 Task: Create a sub task System Test and UAT for the task  Upgrade and migrate company project management to a cloud-based solution in the project AgileOpus , assign it to team member softage.4@softage.net and update the status of the sub task to  At Risk , set the priority of the sub task to Medium
Action: Mouse moved to (376, 333)
Screenshot: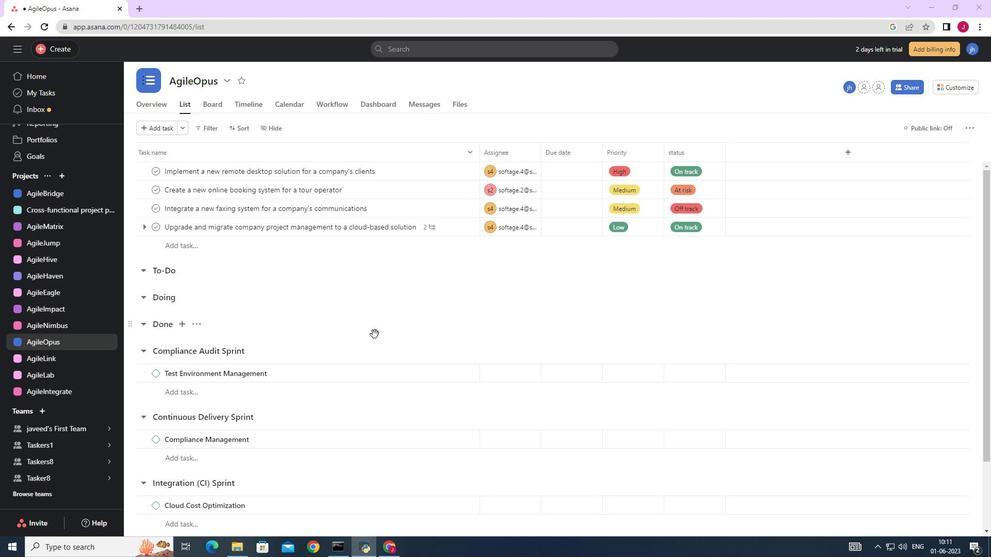 
Action: Mouse scrolled (376, 332) with delta (0, 0)
Screenshot: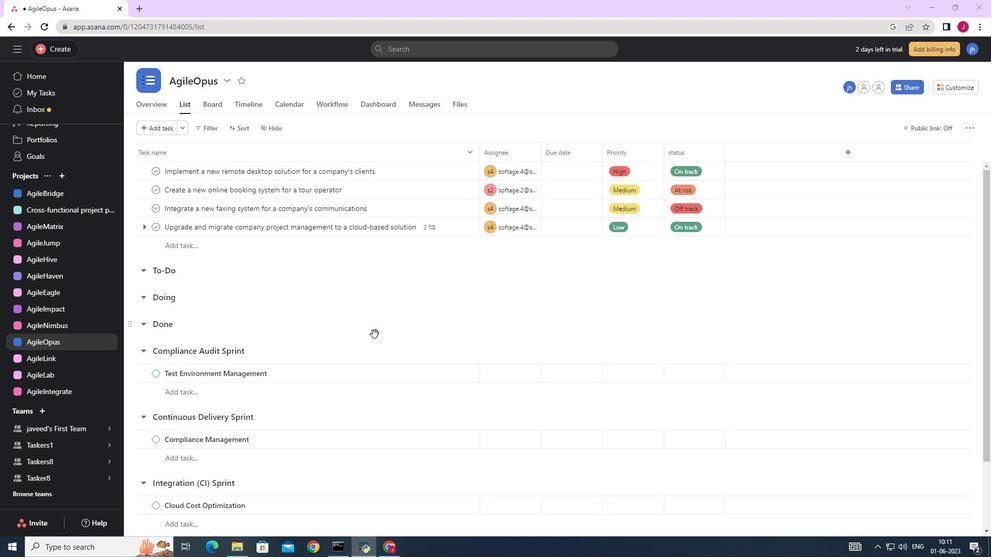 
Action: Mouse scrolled (376, 332) with delta (0, 0)
Screenshot: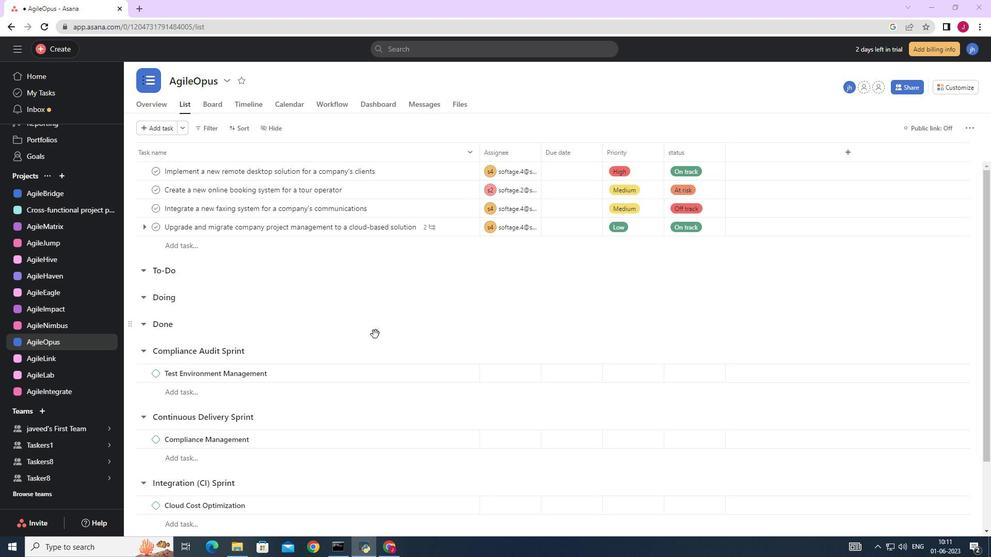 
Action: Mouse scrolled (376, 332) with delta (0, 0)
Screenshot: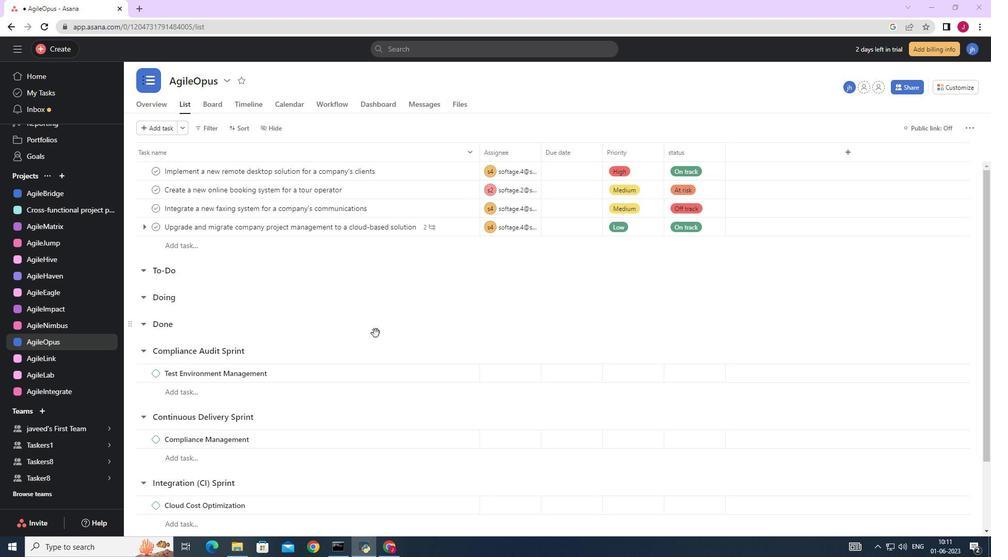
Action: Mouse moved to (376, 333)
Screenshot: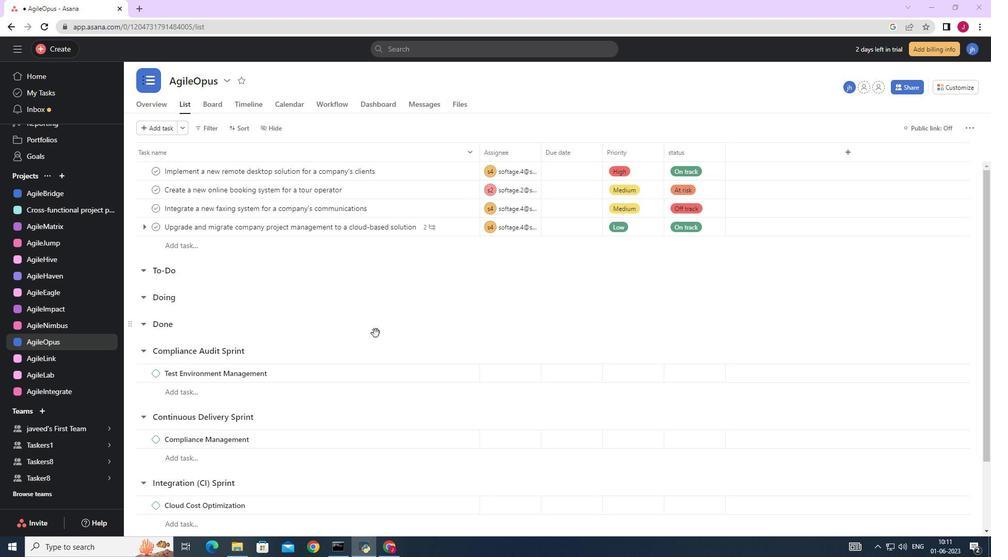 
Action: Mouse scrolled (376, 332) with delta (0, 0)
Screenshot: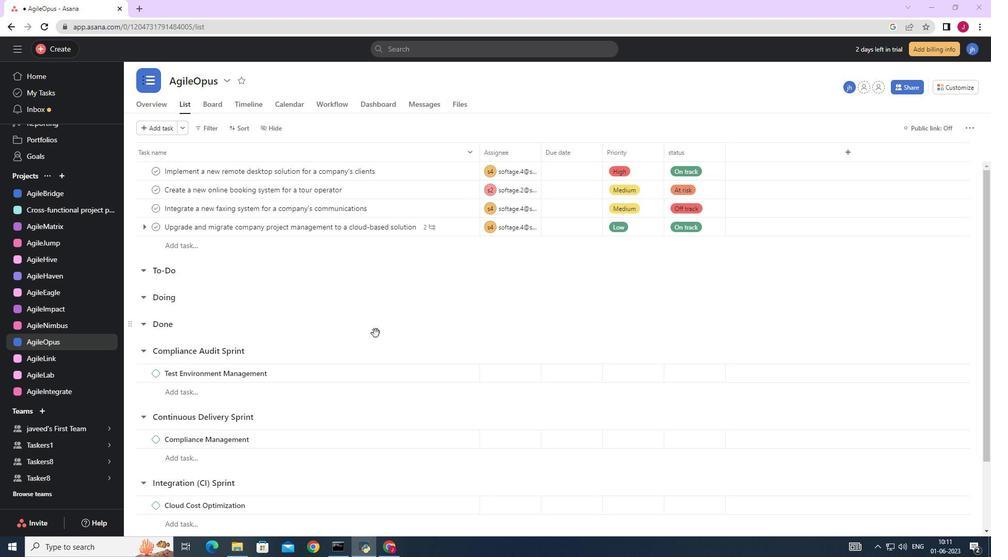 
Action: Mouse moved to (376, 333)
Screenshot: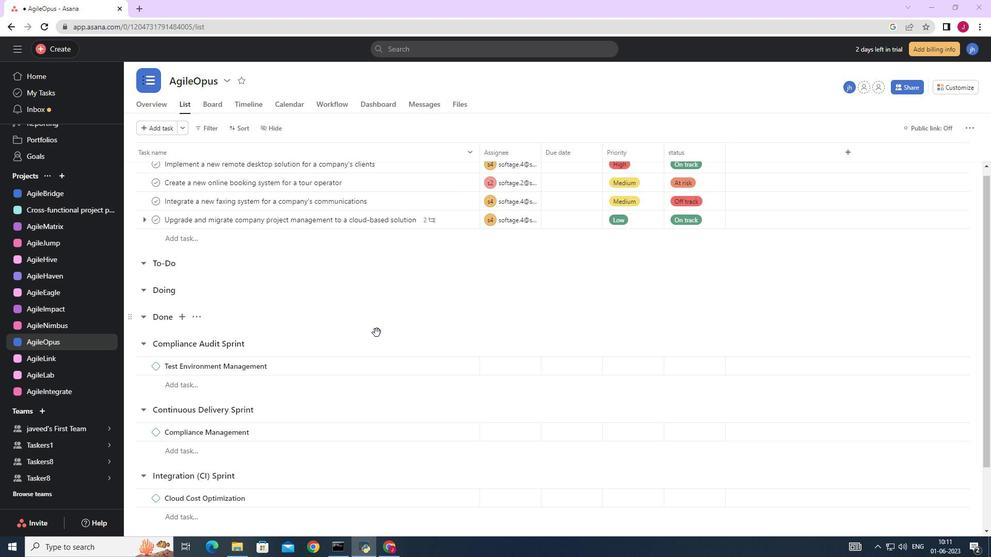 
Action: Mouse scrolled (376, 333) with delta (0, 0)
Screenshot: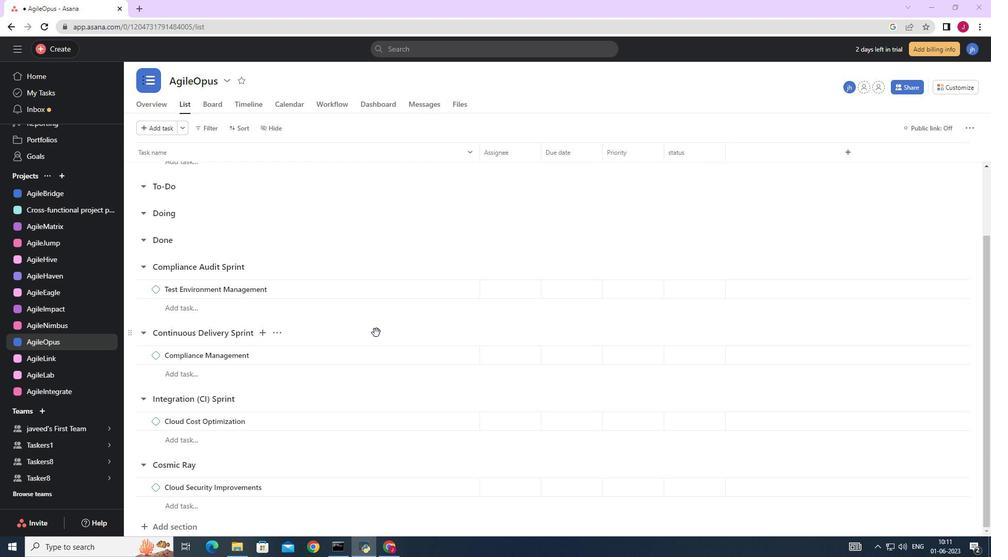 
Action: Mouse scrolled (376, 333) with delta (0, 0)
Screenshot: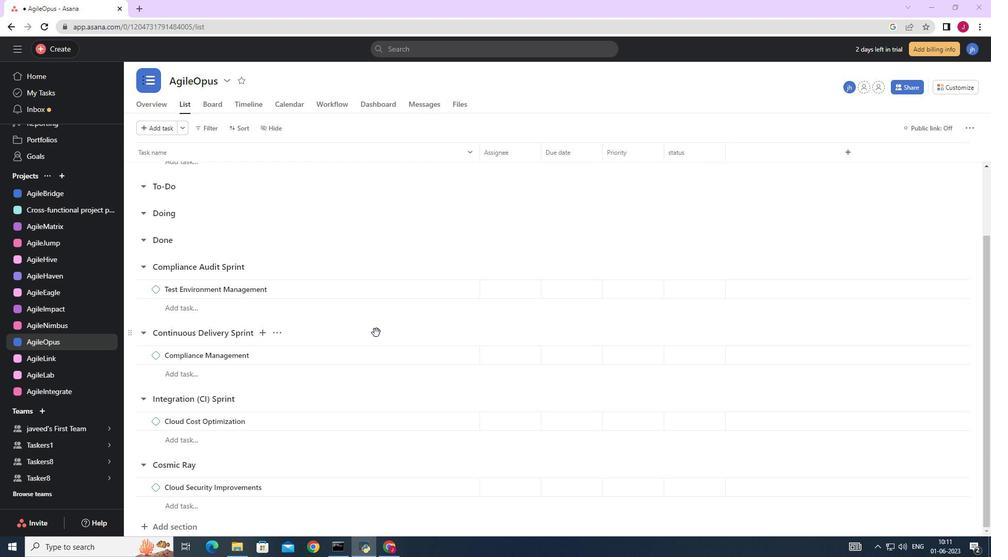 
Action: Mouse scrolled (376, 333) with delta (0, 0)
Screenshot: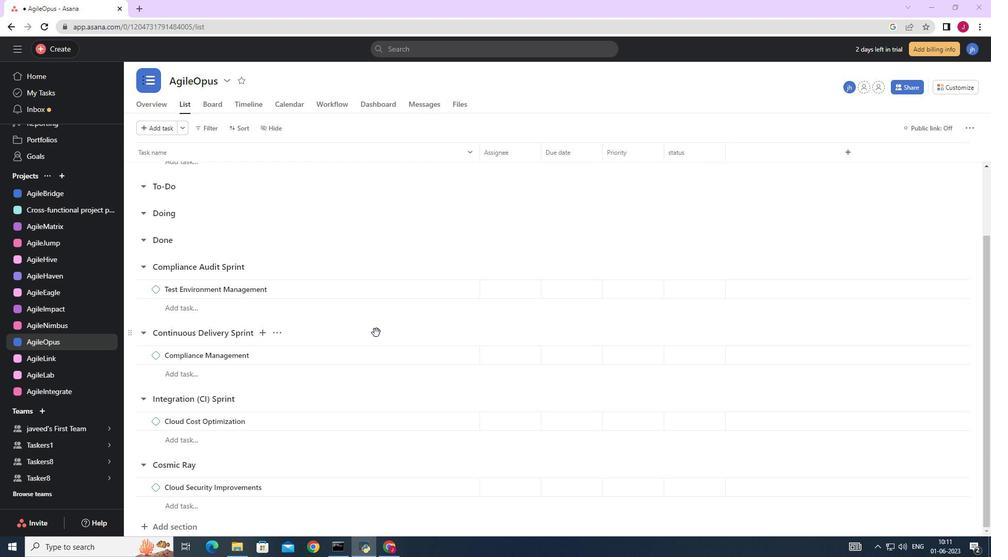 
Action: Mouse scrolled (376, 333) with delta (0, 0)
Screenshot: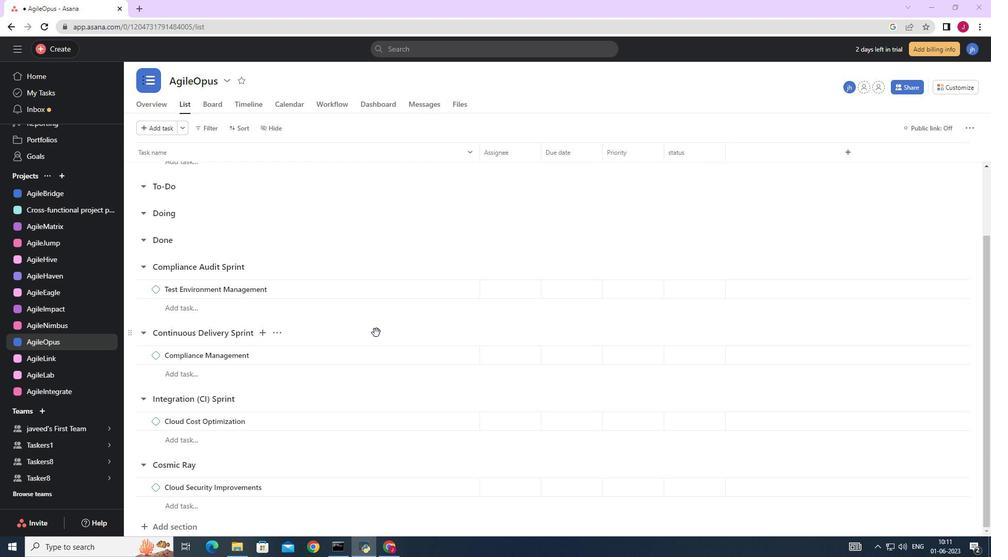 
Action: Mouse moved to (241, 281)
Screenshot: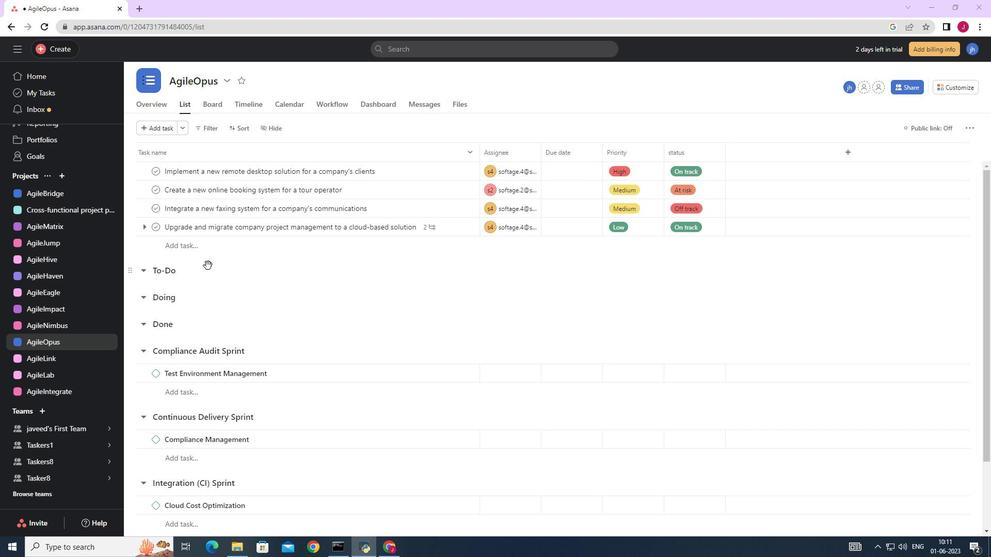
Action: Mouse scrolled (241, 281) with delta (0, 0)
Screenshot: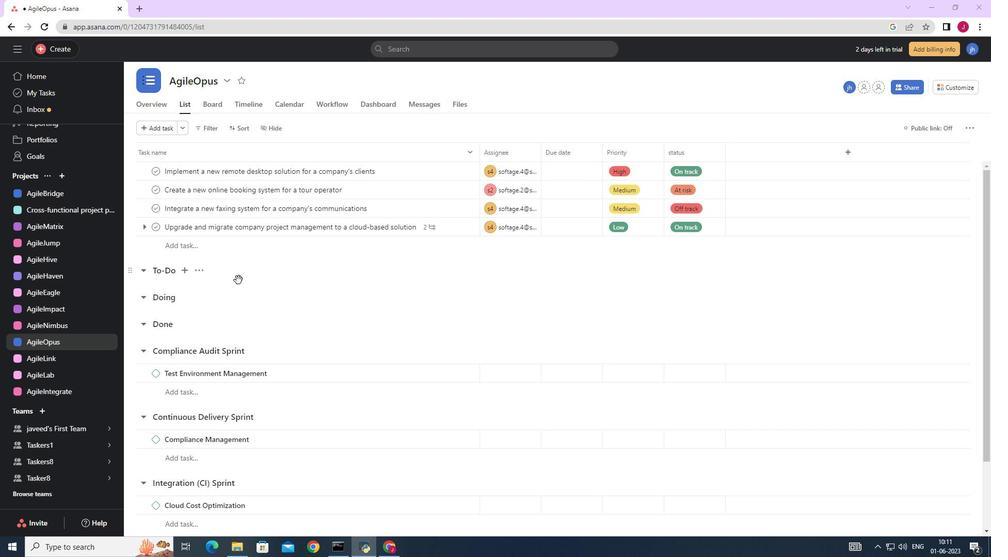 
Action: Mouse moved to (442, 229)
Screenshot: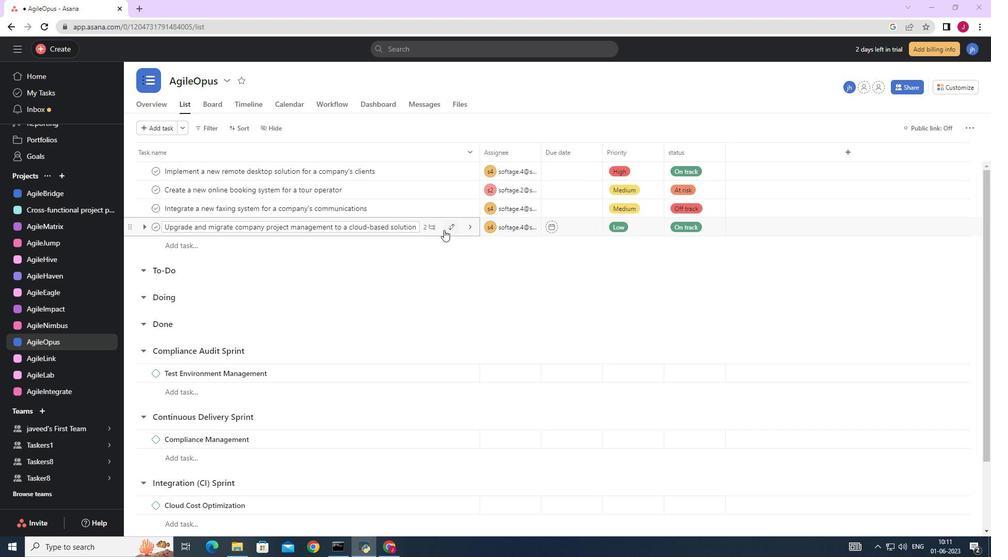 
Action: Mouse pressed left at (442, 229)
Screenshot: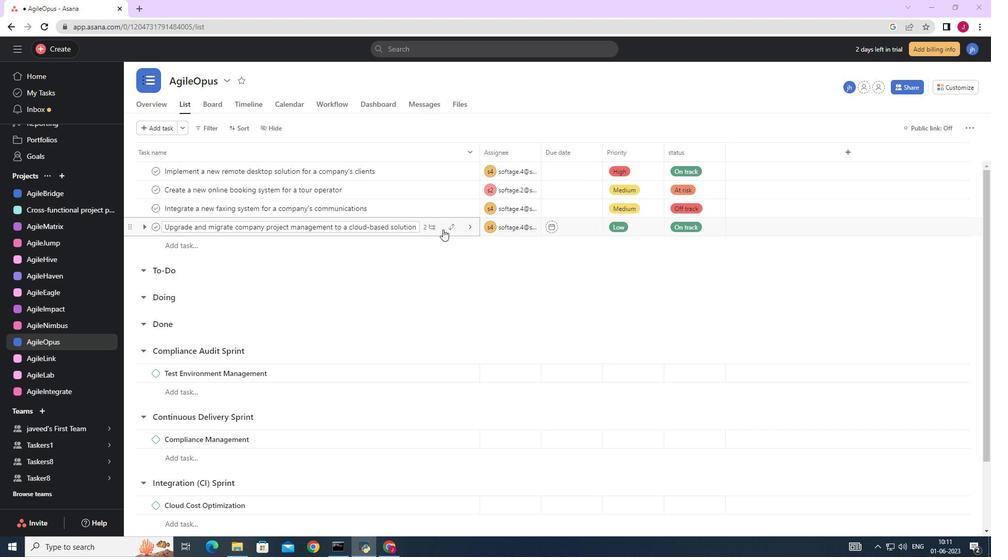 
Action: Mouse moved to (756, 316)
Screenshot: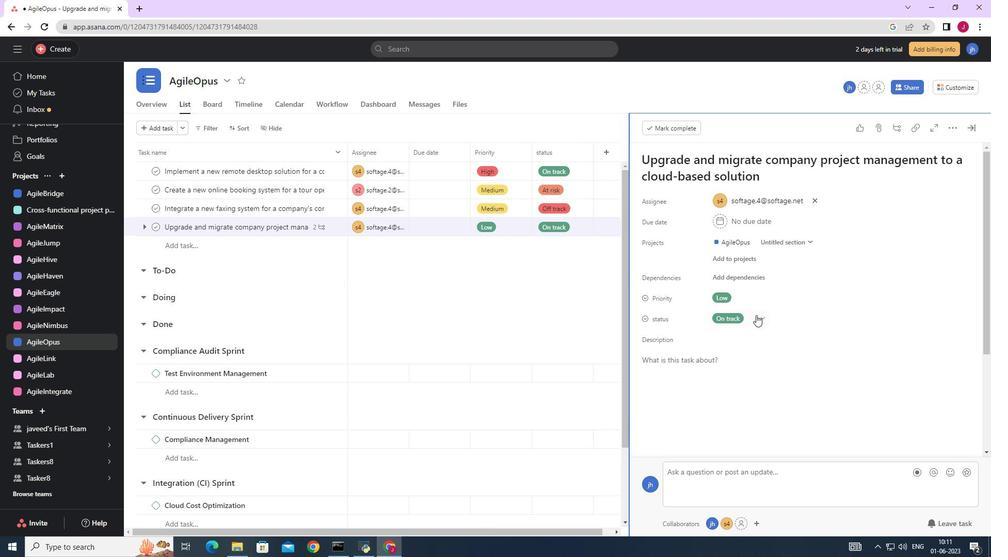 
Action: Mouse scrolled (756, 315) with delta (0, 0)
Screenshot: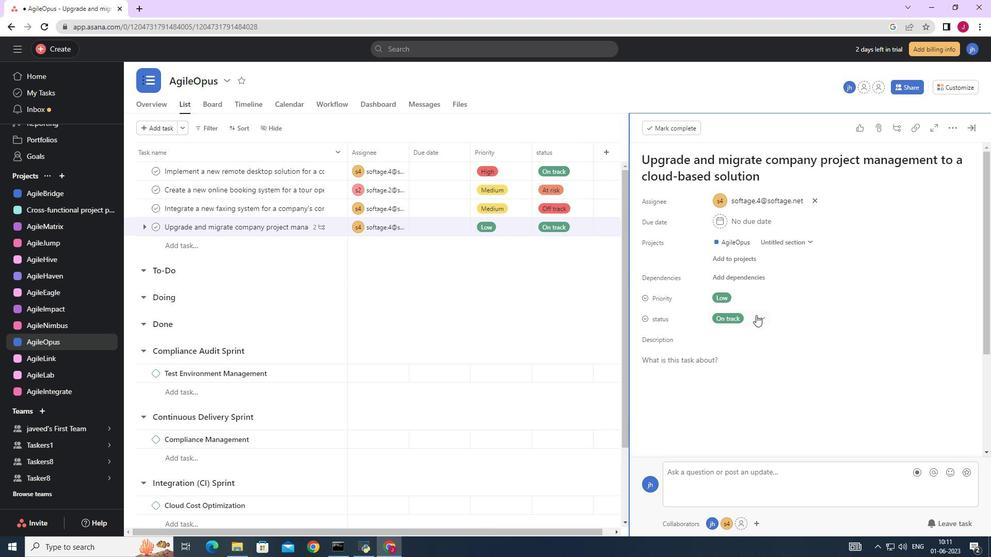 
Action: Mouse scrolled (756, 315) with delta (0, 0)
Screenshot: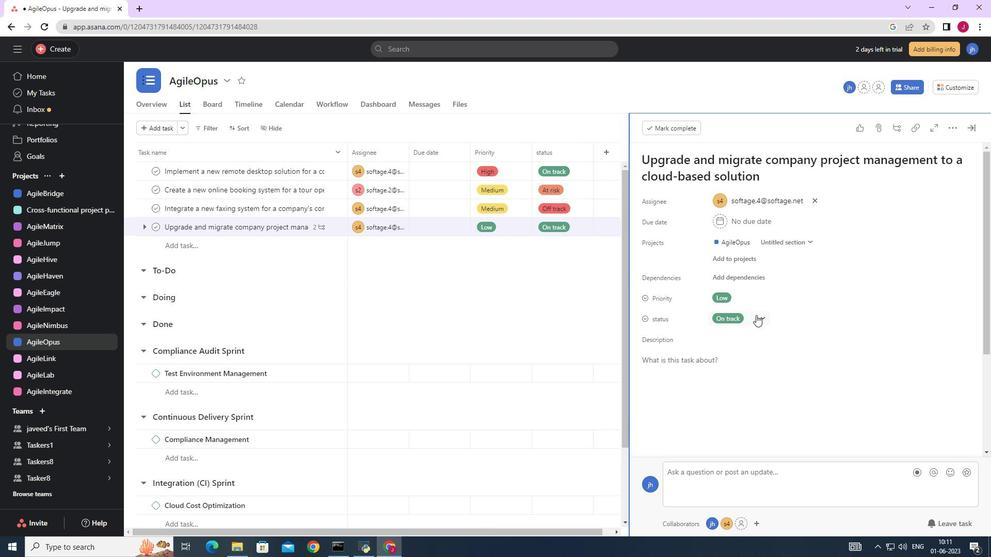 
Action: Mouse scrolled (756, 315) with delta (0, 0)
Screenshot: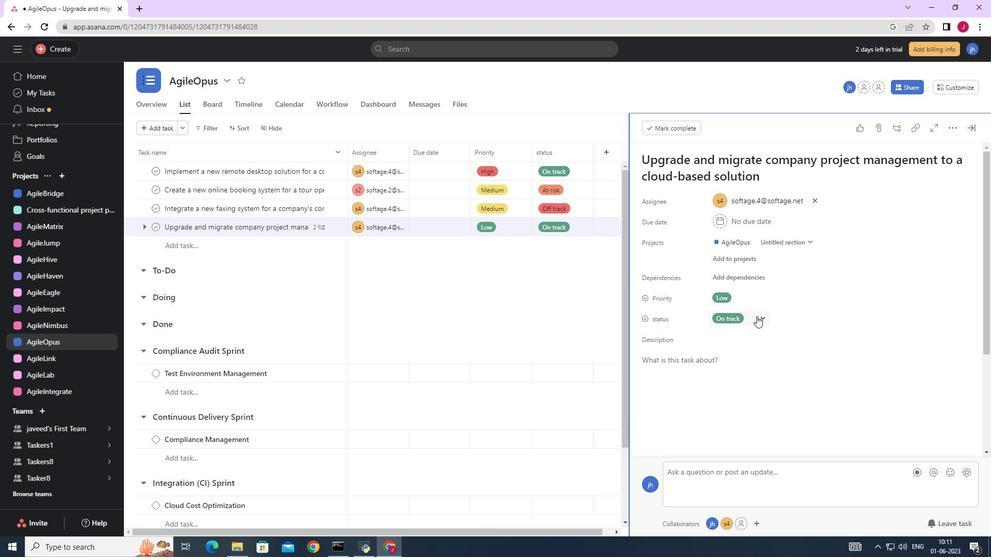 
Action: Mouse scrolled (756, 315) with delta (0, 0)
Screenshot: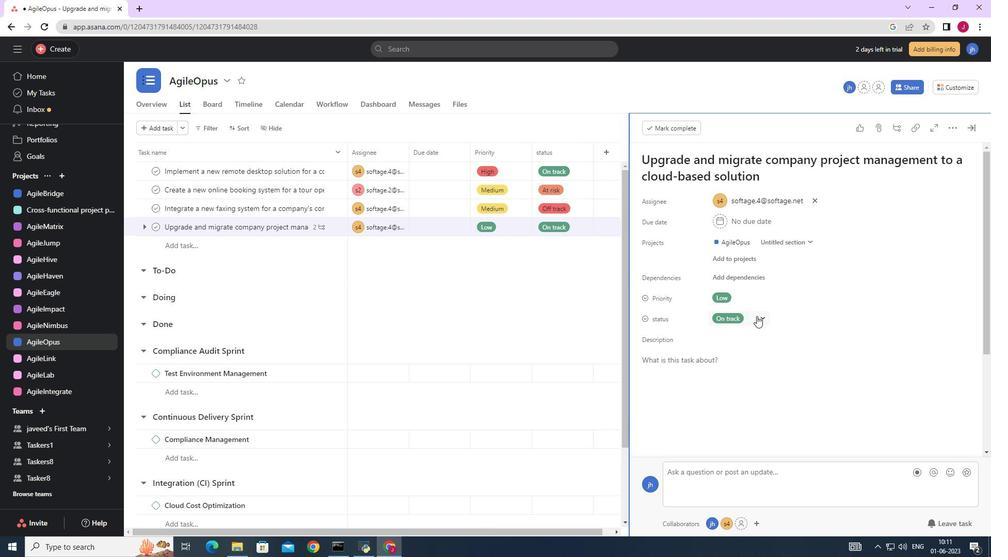 
Action: Mouse moved to (747, 287)
Screenshot: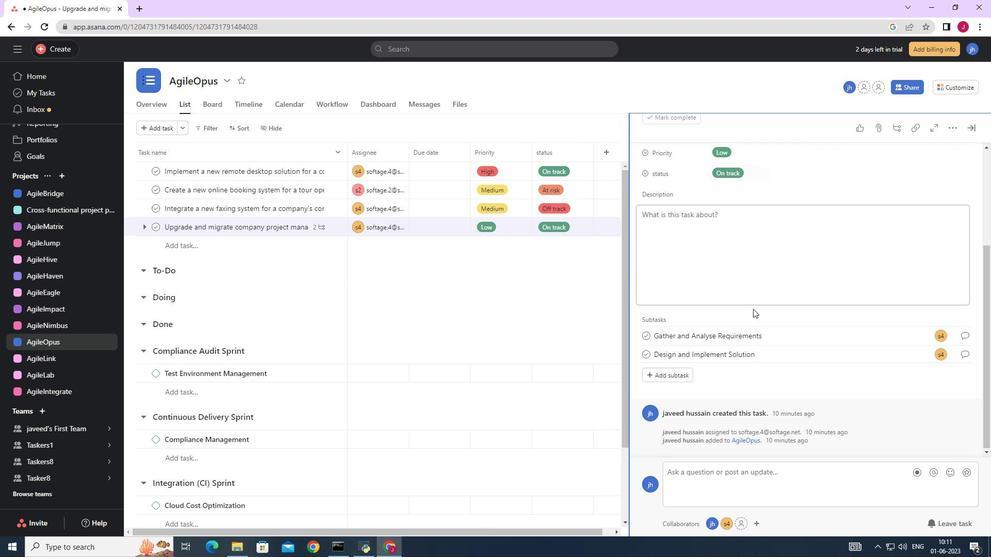 
Action: Mouse scrolled (747, 287) with delta (0, 0)
Screenshot: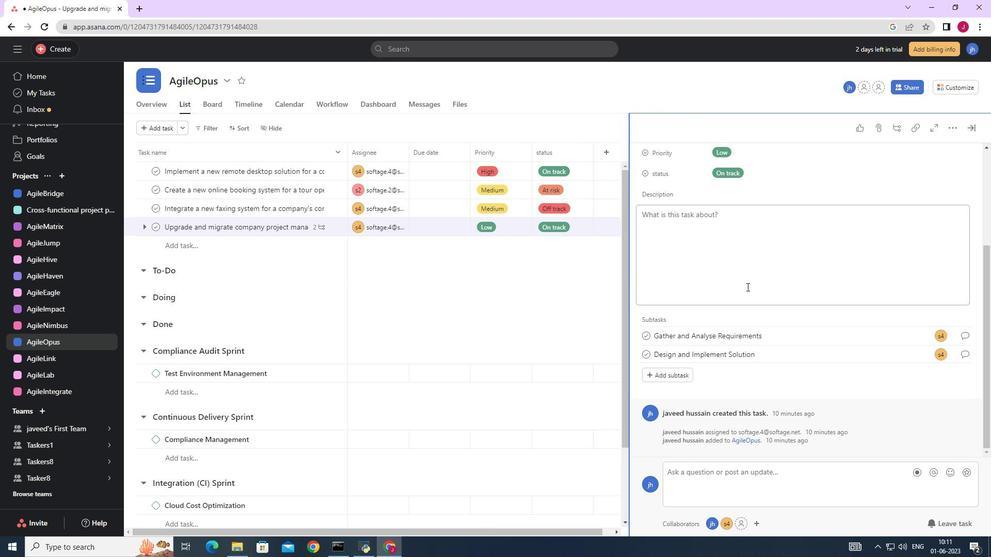 
Action: Mouse scrolled (747, 287) with delta (0, 0)
Screenshot: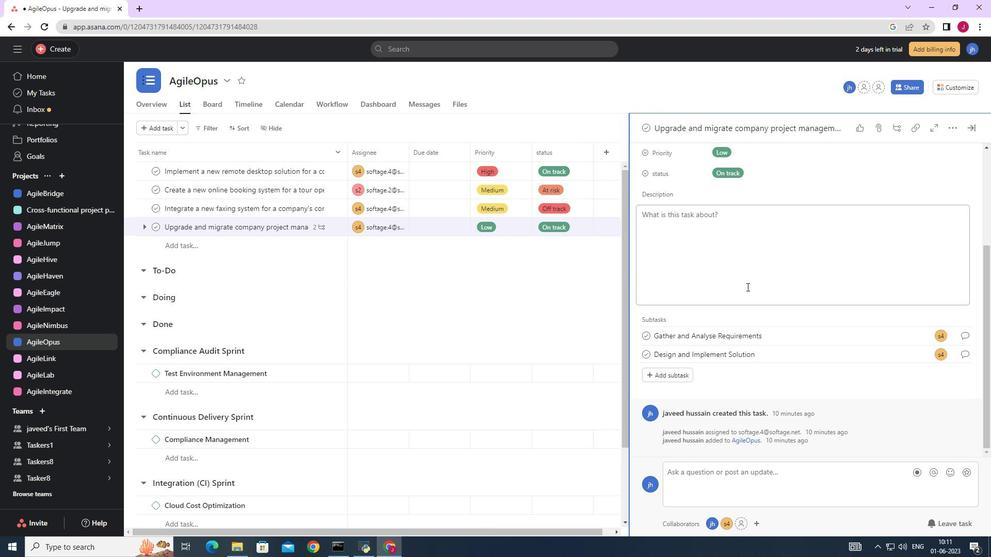 
Action: Mouse scrolled (747, 287) with delta (0, 0)
Screenshot: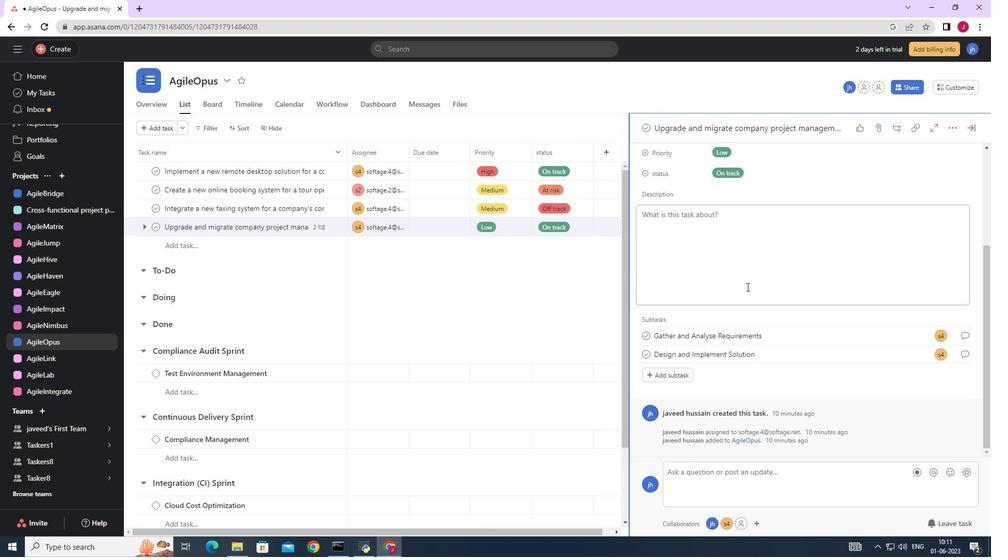 
Action: Mouse moved to (742, 284)
Screenshot: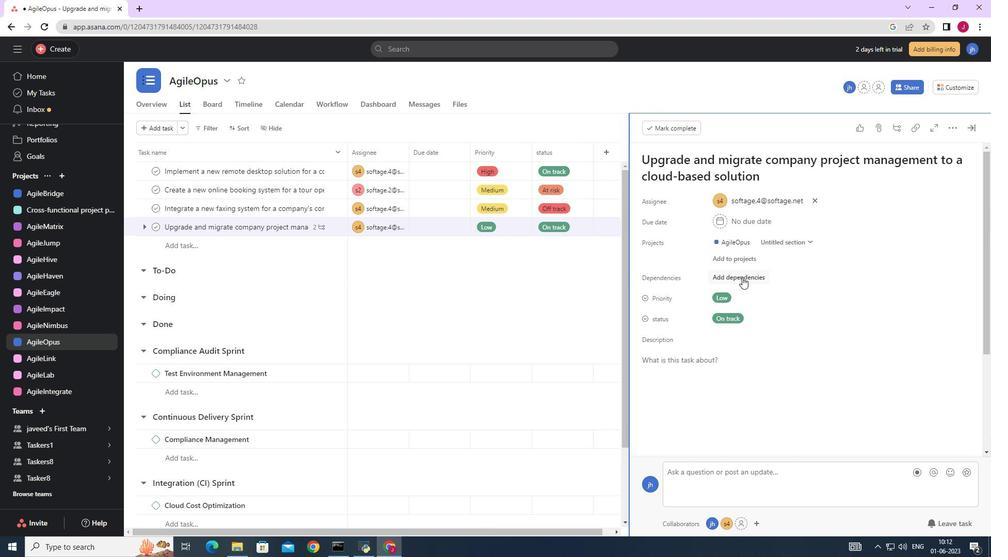 
Action: Mouse scrolled (742, 283) with delta (0, 0)
Screenshot: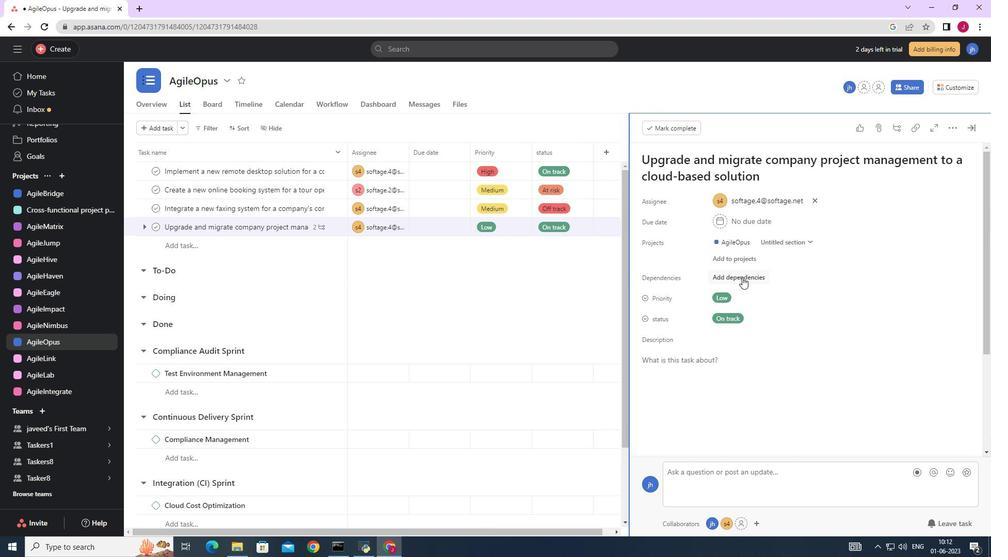 
Action: Mouse scrolled (742, 283) with delta (0, 0)
Screenshot: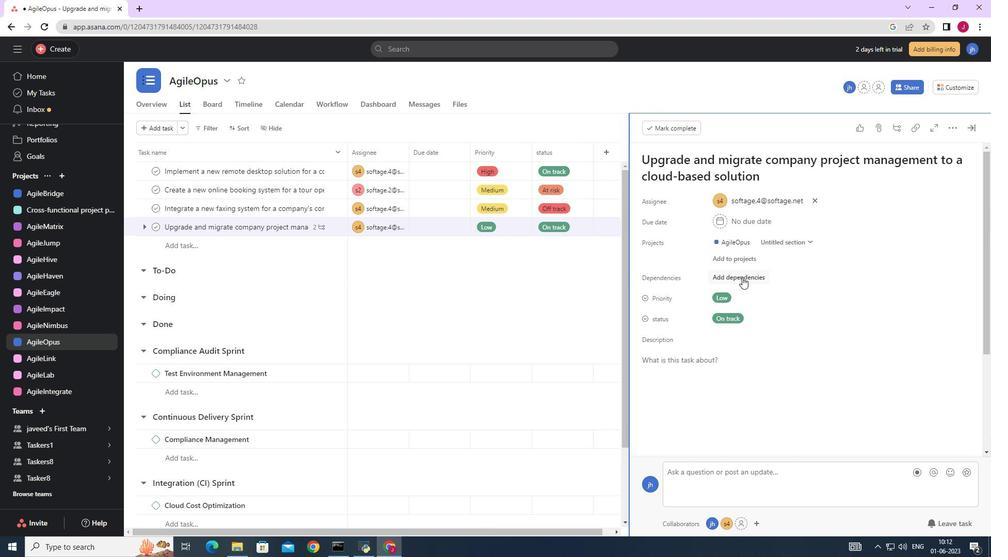 
Action: Mouse moved to (742, 285)
Screenshot: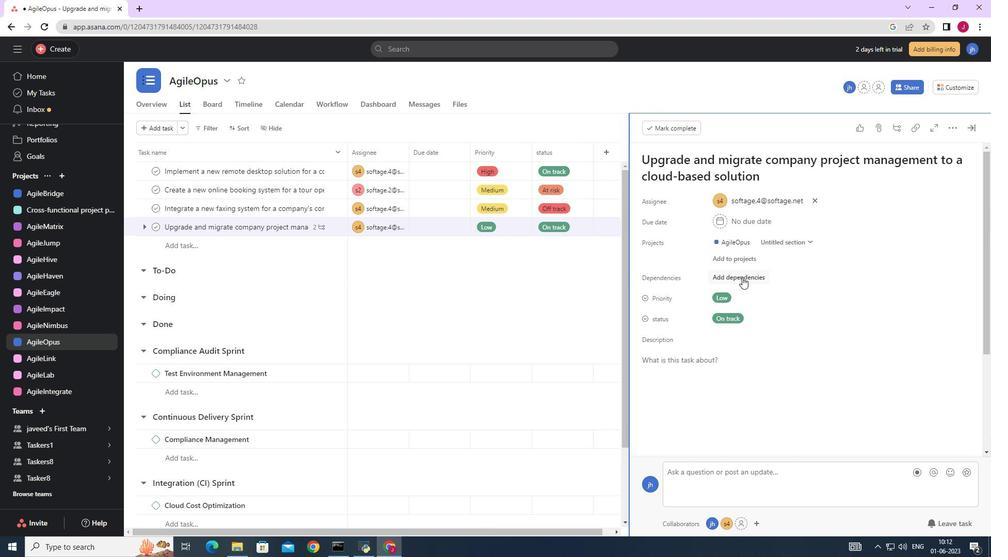 
Action: Mouse scrolled (742, 283) with delta (0, 0)
Screenshot: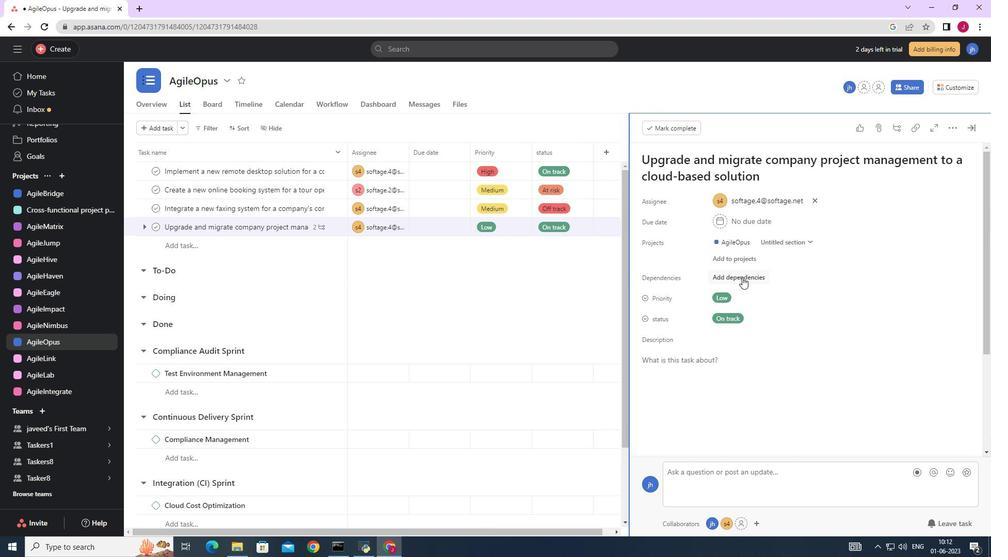 
Action: Mouse moved to (742, 286)
Screenshot: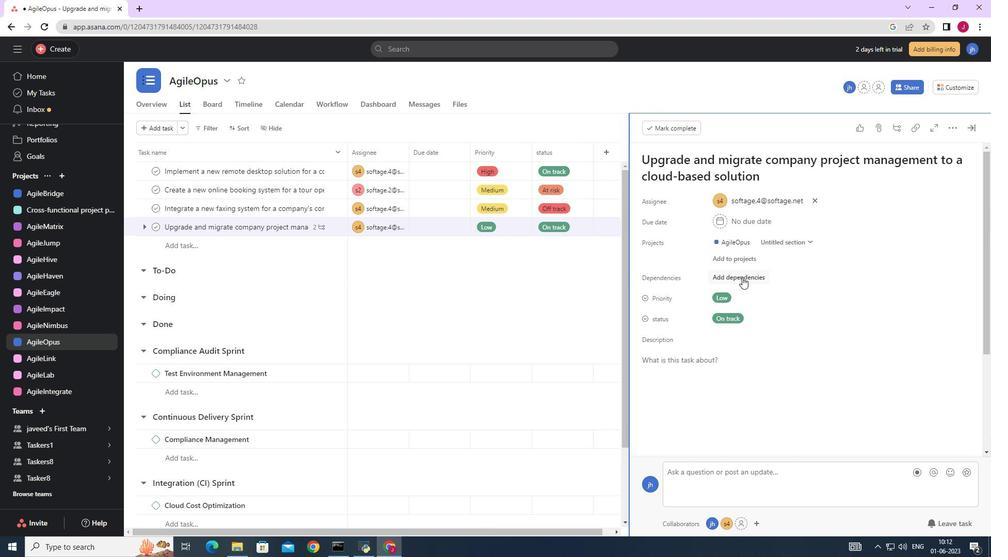 
Action: Mouse scrolled (742, 283) with delta (0, 0)
Screenshot: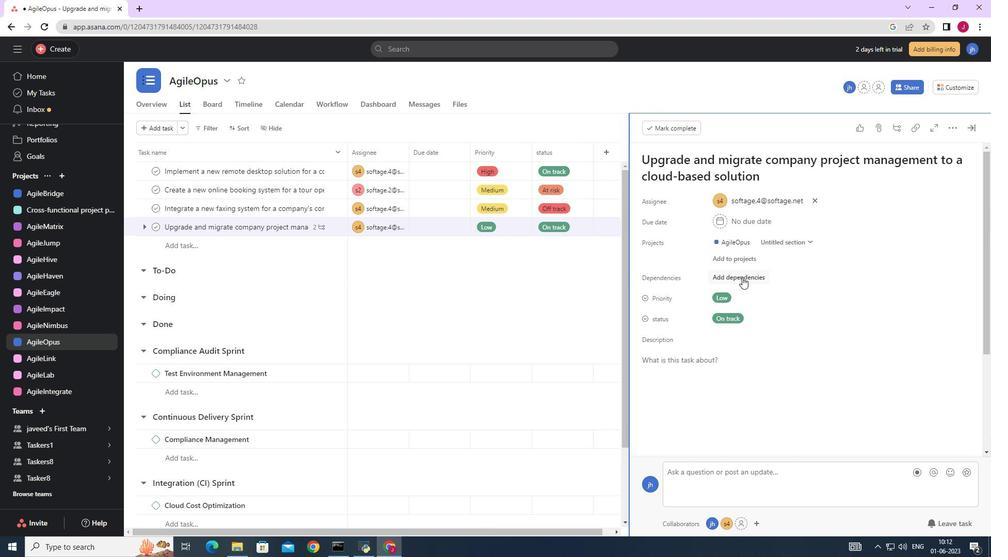 
Action: Mouse moved to (742, 286)
Screenshot: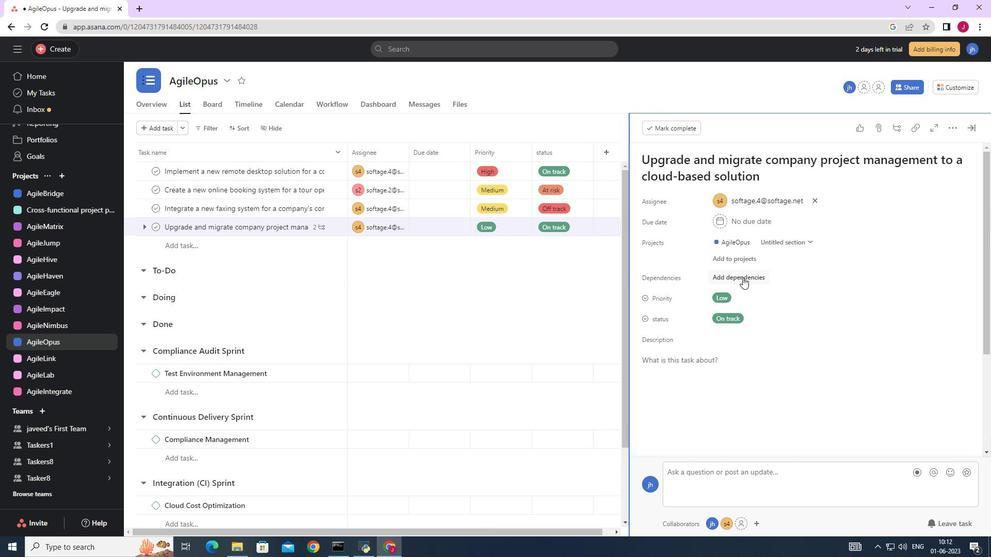 
Action: Mouse scrolled (742, 283) with delta (0, 0)
Screenshot: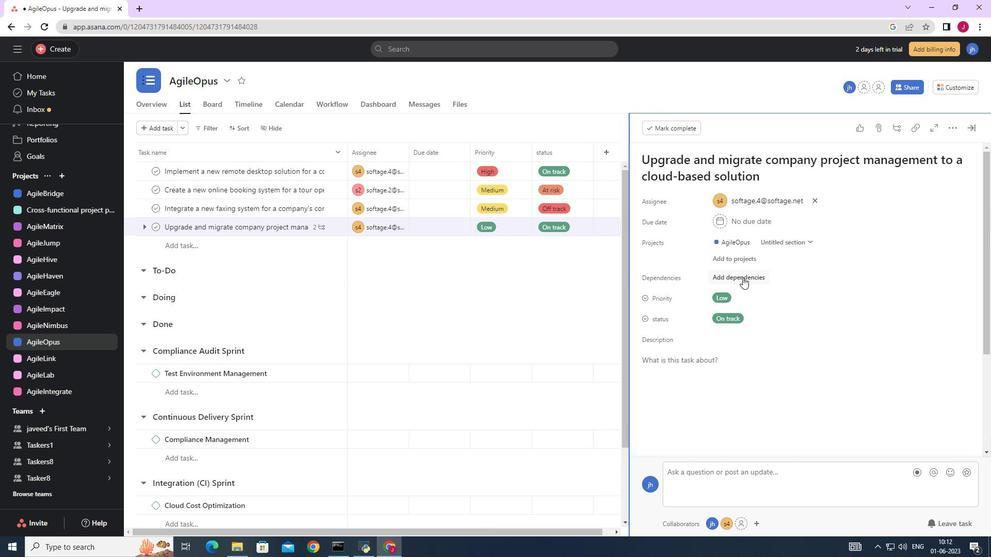 
Action: Mouse moved to (675, 372)
Screenshot: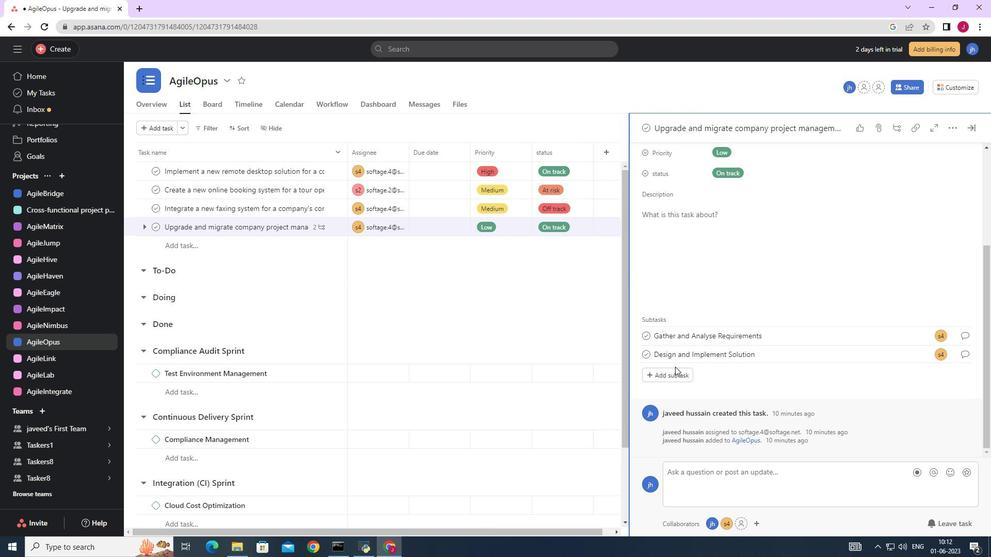 
Action: Mouse pressed left at (675, 372)
Screenshot: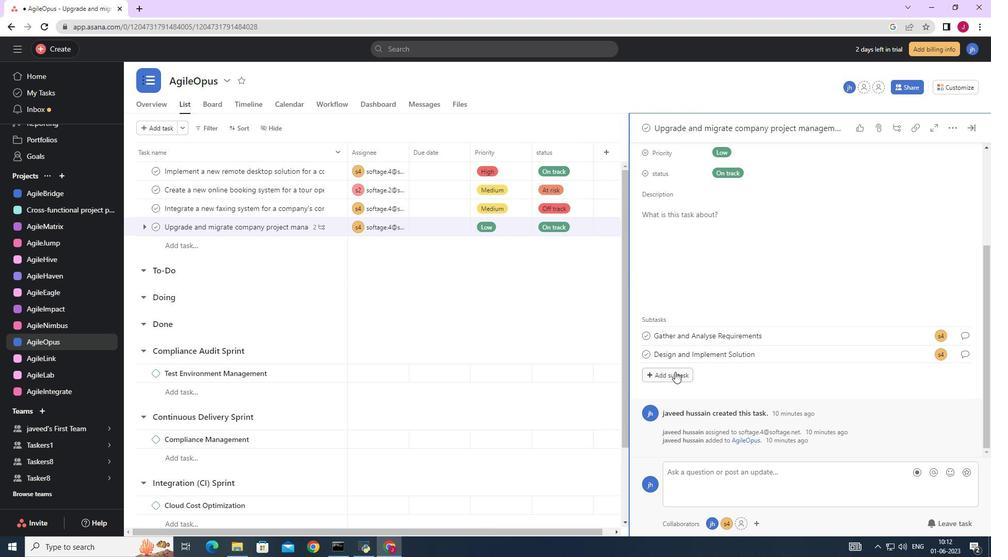 
Action: Mouse moved to (659, 372)
Screenshot: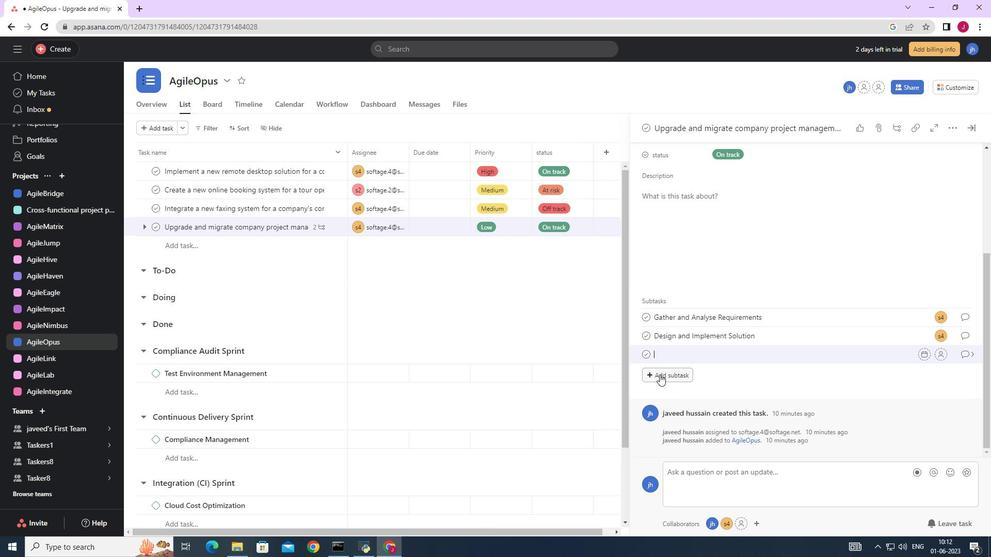 
Action: Key pressed <Key.caps_lock>S<Key.caps_lock>ystem<Key.space><Key.caps_lock>T<Key.caps_lock>est<Key.space><Key.caps_lock>AND<Key.space><Key.caps_lock>uat<Key.backspace><Key.backspace><Key.backspace><Key.caps_lock>UAT
Screenshot: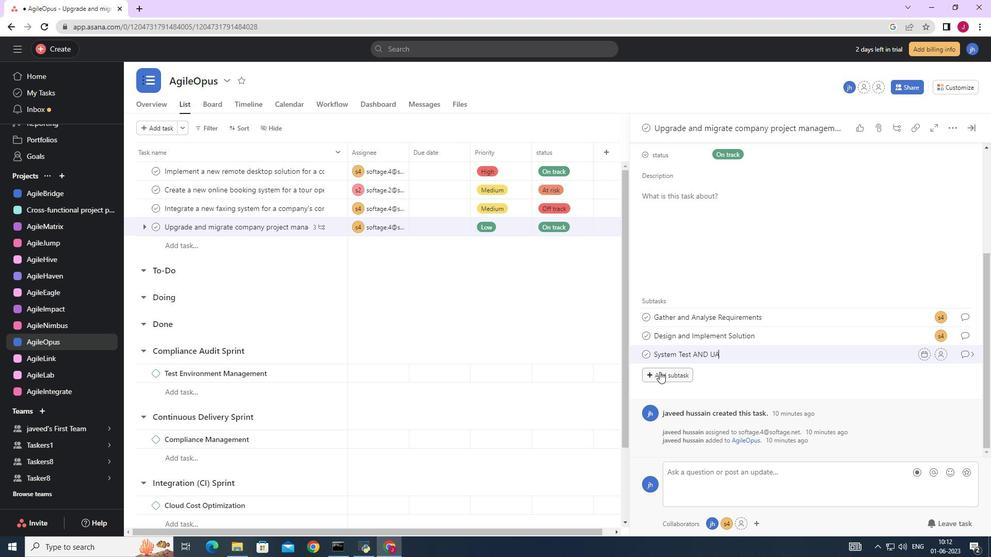 
Action: Mouse moved to (940, 357)
Screenshot: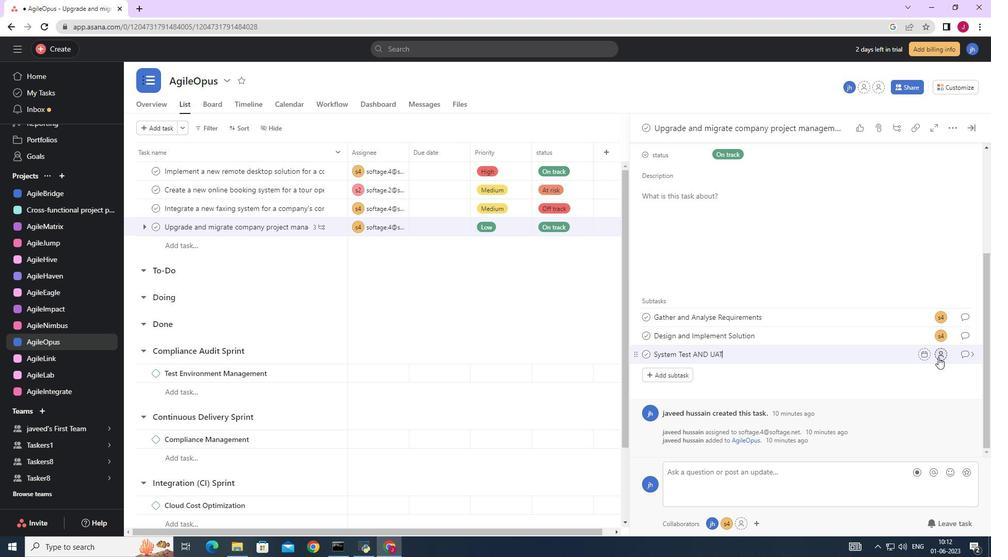 
Action: Mouse pressed left at (940, 357)
Screenshot: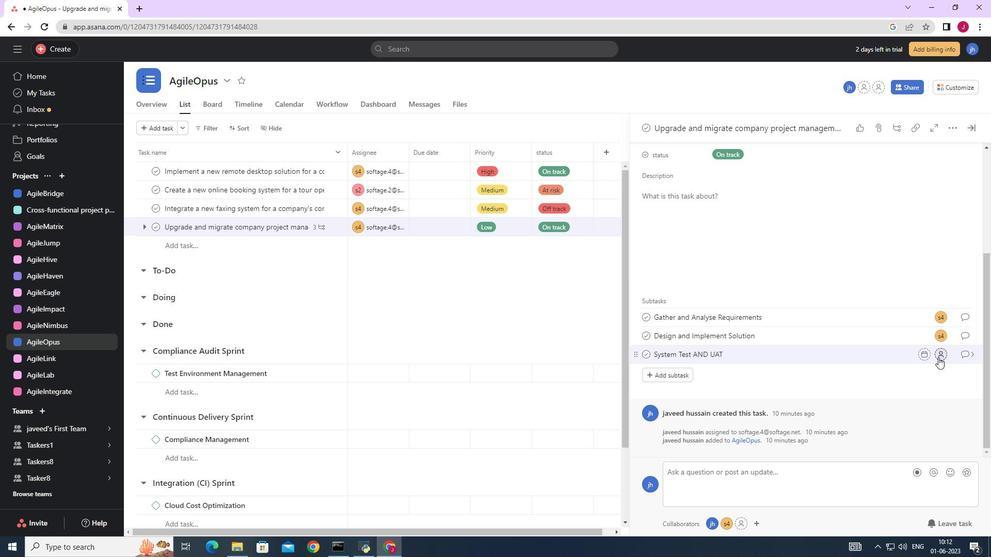 
Action: Mouse moved to (820, 387)
Screenshot: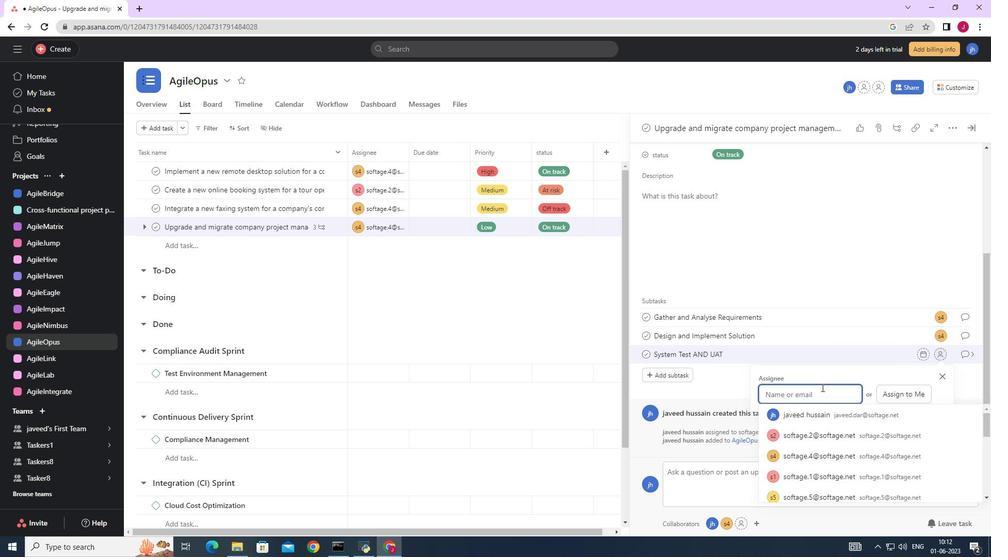 
Action: Key pressed SOFTAGE.
Screenshot: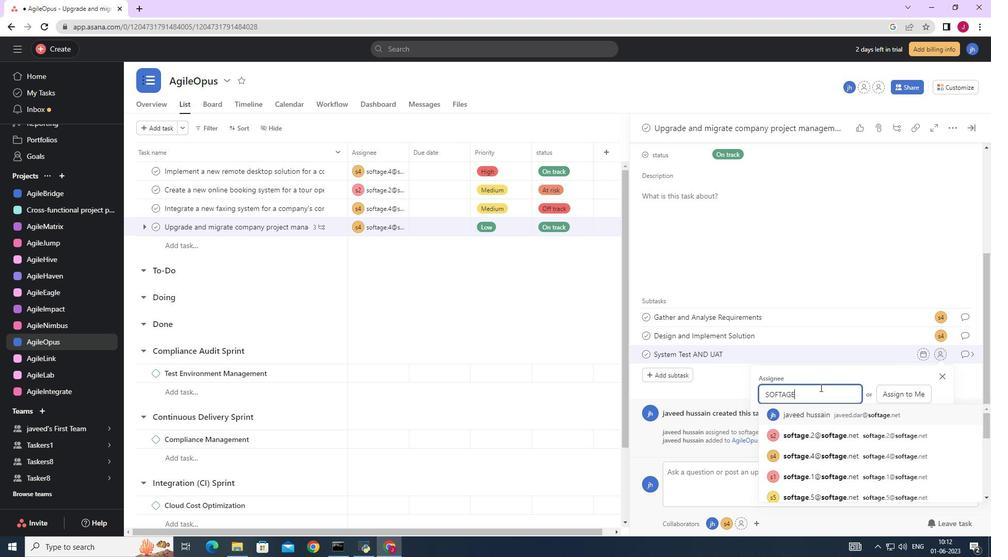 
Action: Mouse moved to (797, 381)
Screenshot: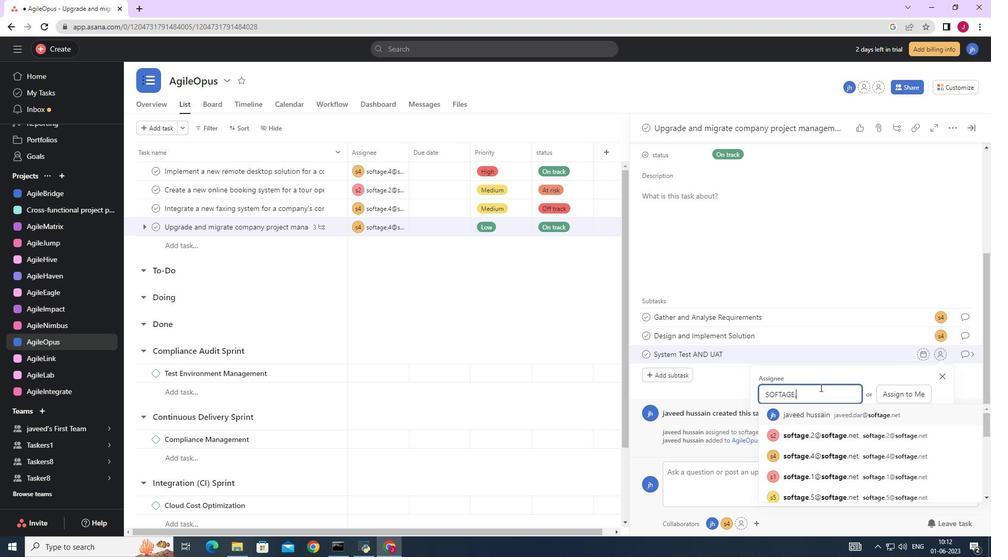 
Action: Key pressed 4
Screenshot: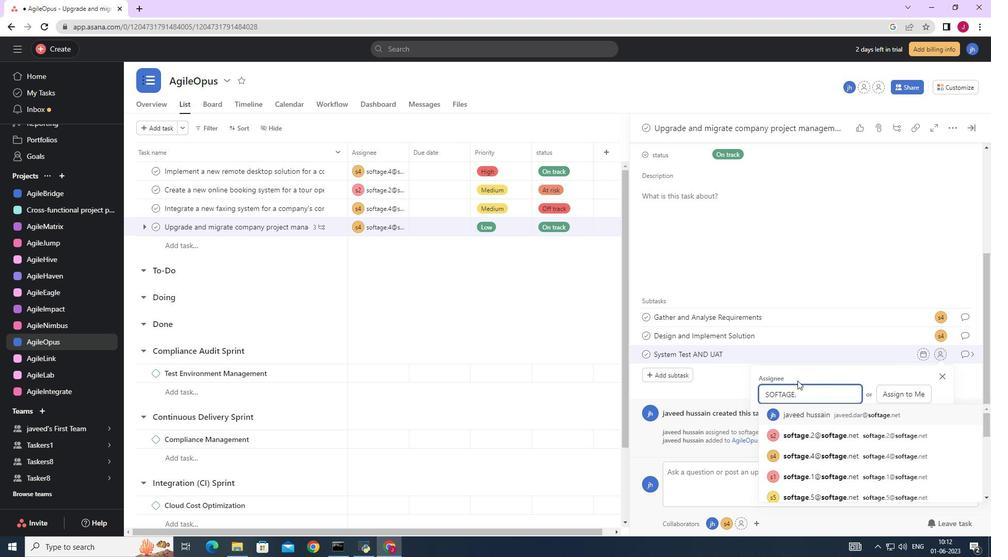 
Action: Mouse moved to (817, 416)
Screenshot: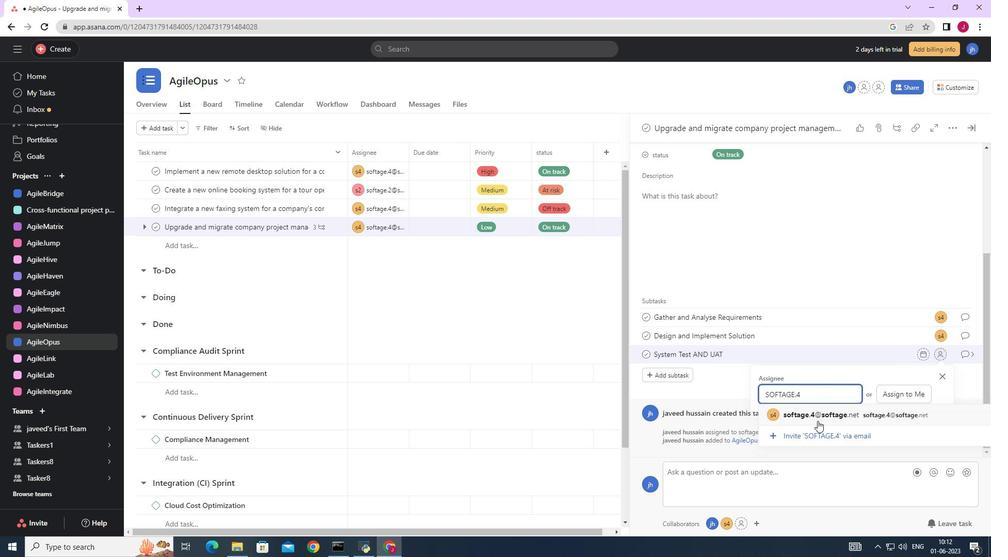 
Action: Mouse pressed left at (817, 416)
Screenshot: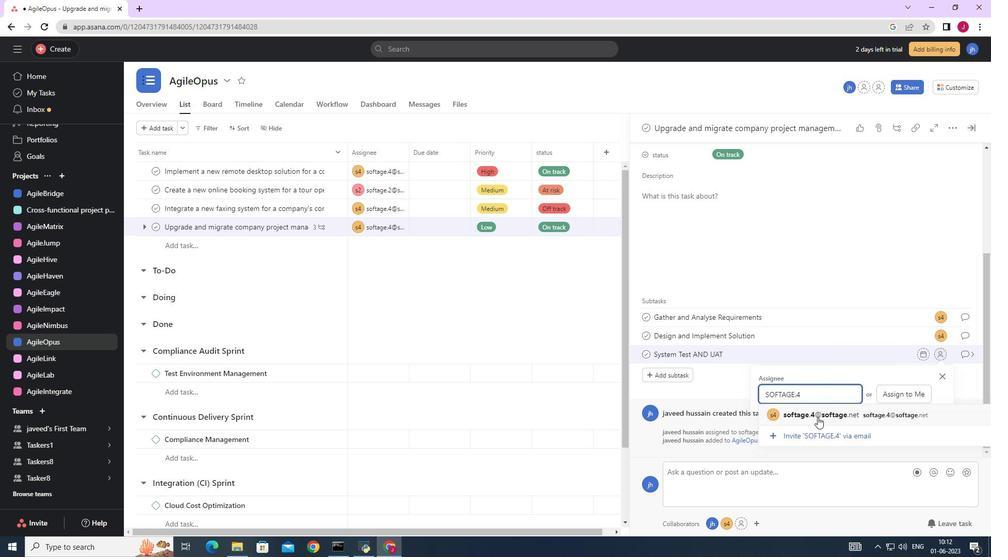 
Action: Mouse moved to (965, 353)
Screenshot: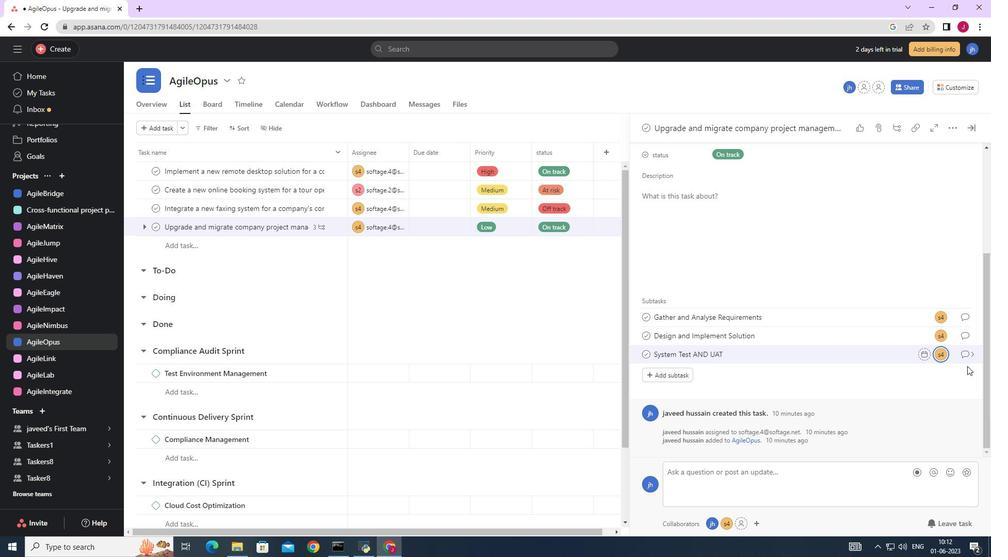 
Action: Mouse pressed left at (965, 353)
Screenshot: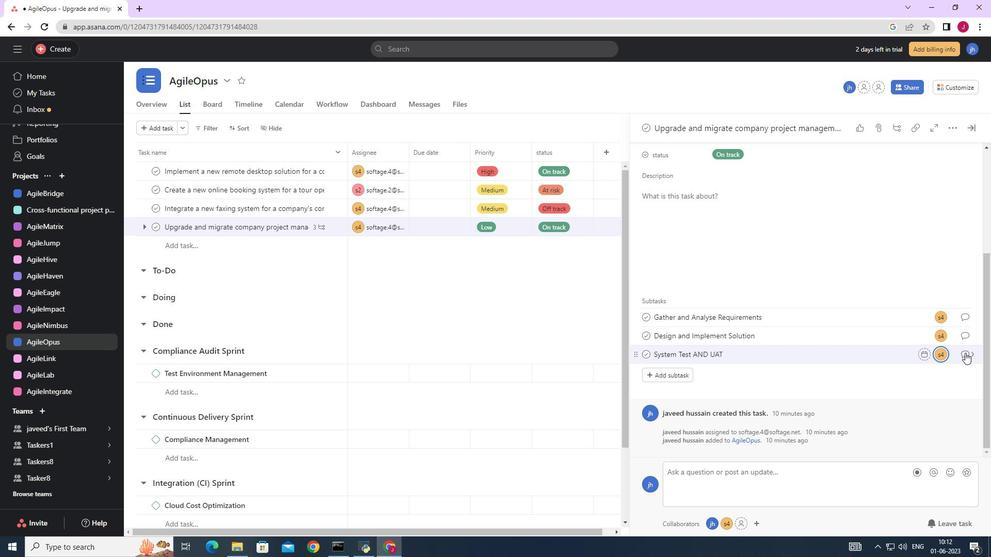 
Action: Mouse moved to (694, 273)
Screenshot: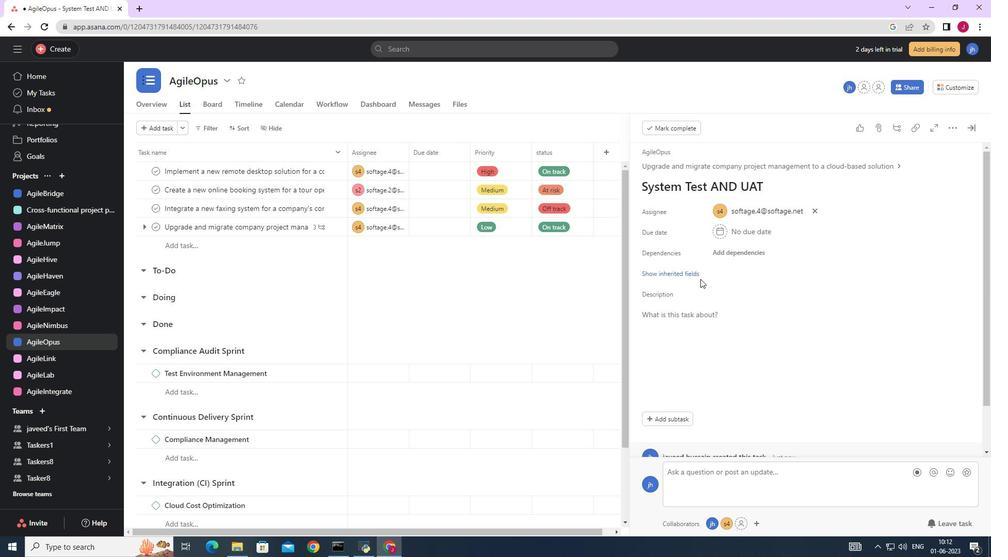 
Action: Mouse pressed left at (694, 273)
Screenshot: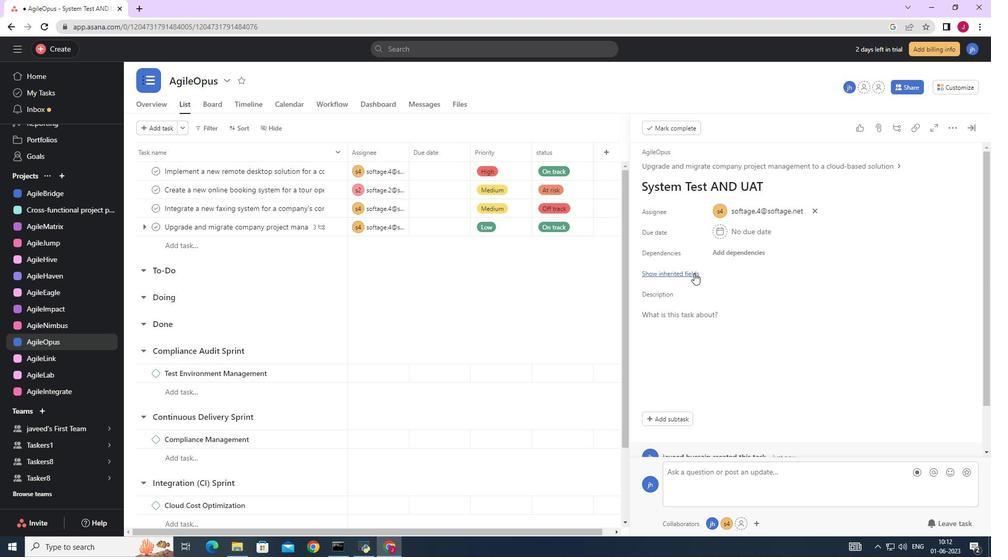 
Action: Mouse moved to (730, 292)
Screenshot: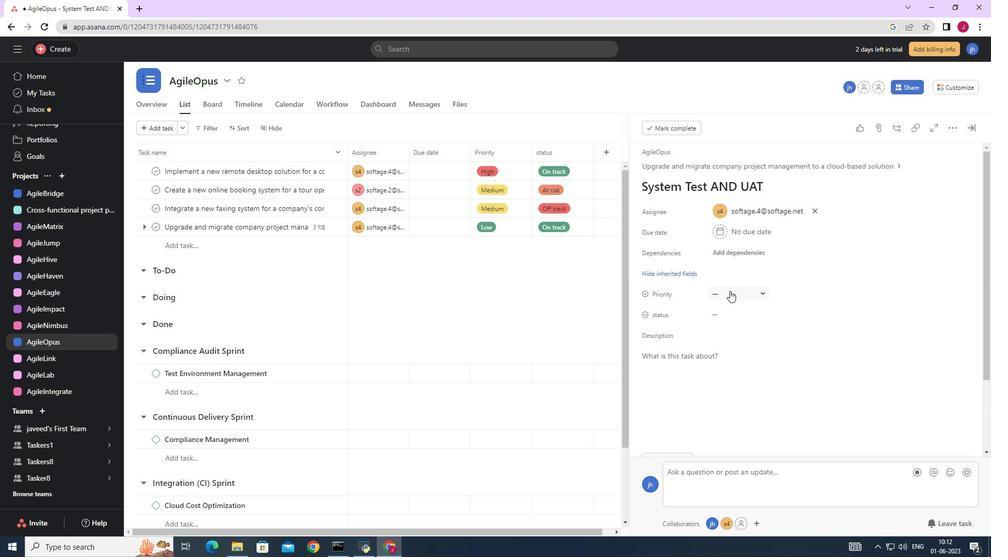 
Action: Mouse pressed left at (730, 292)
Screenshot: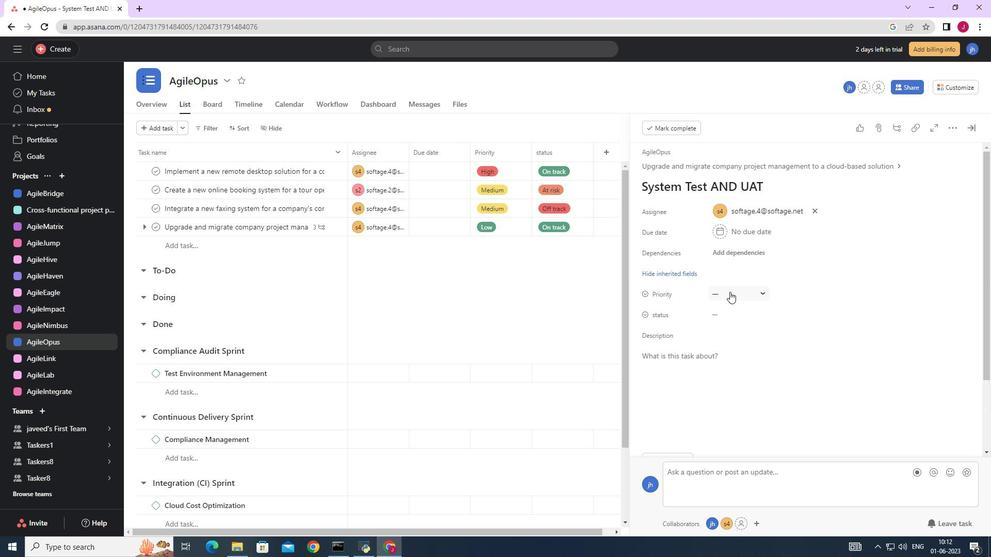 
Action: Mouse moved to (749, 346)
Screenshot: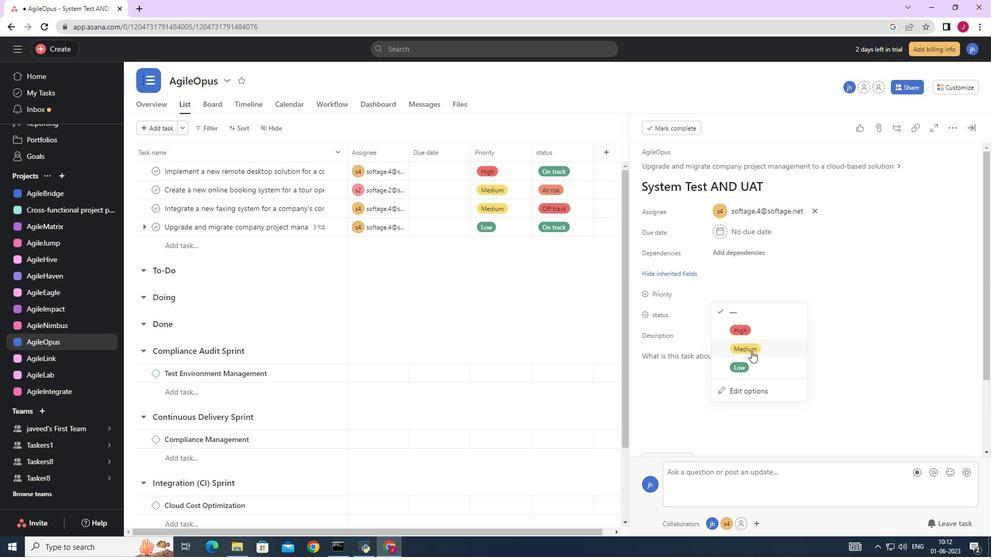 
Action: Mouse pressed left at (749, 346)
Screenshot: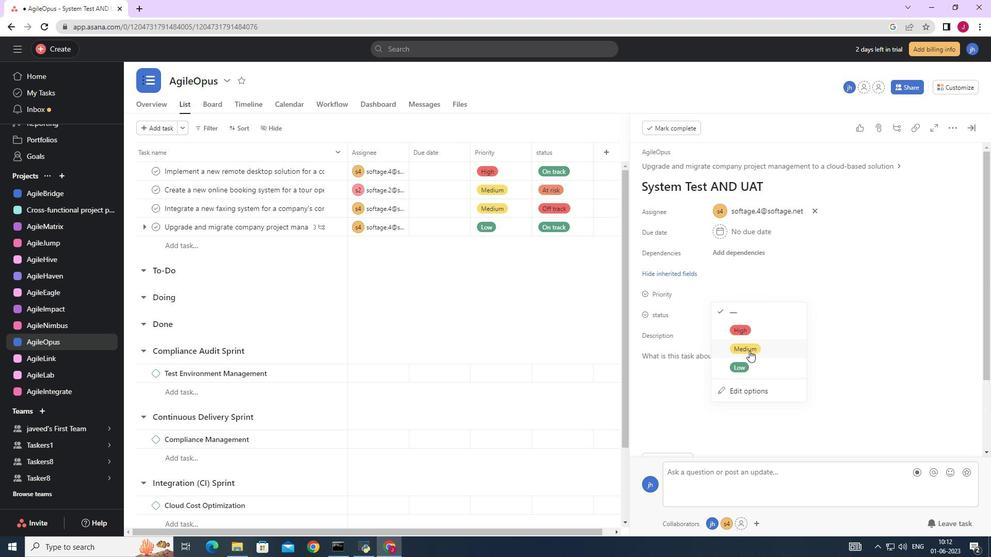 
Action: Mouse moved to (736, 313)
Screenshot: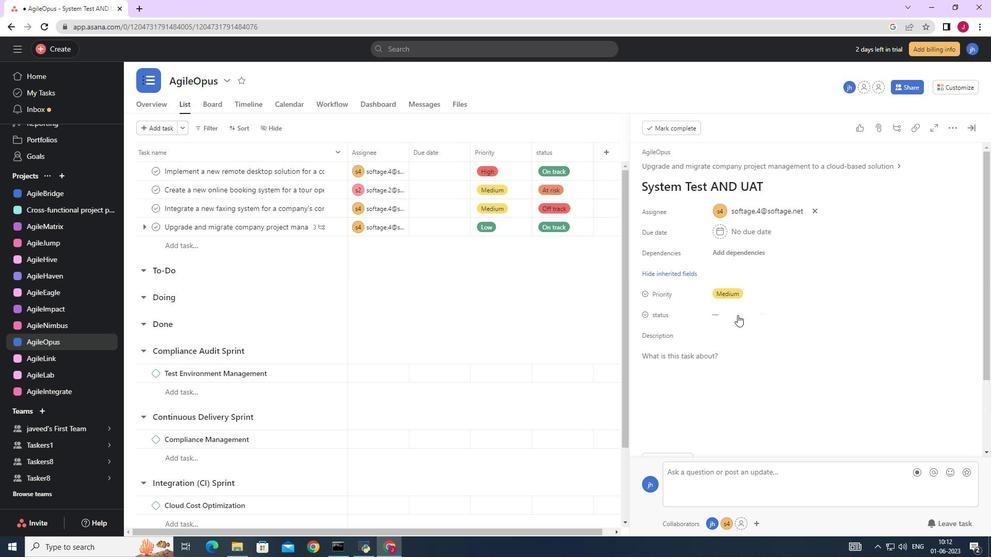 
Action: Mouse pressed left at (736, 313)
Screenshot: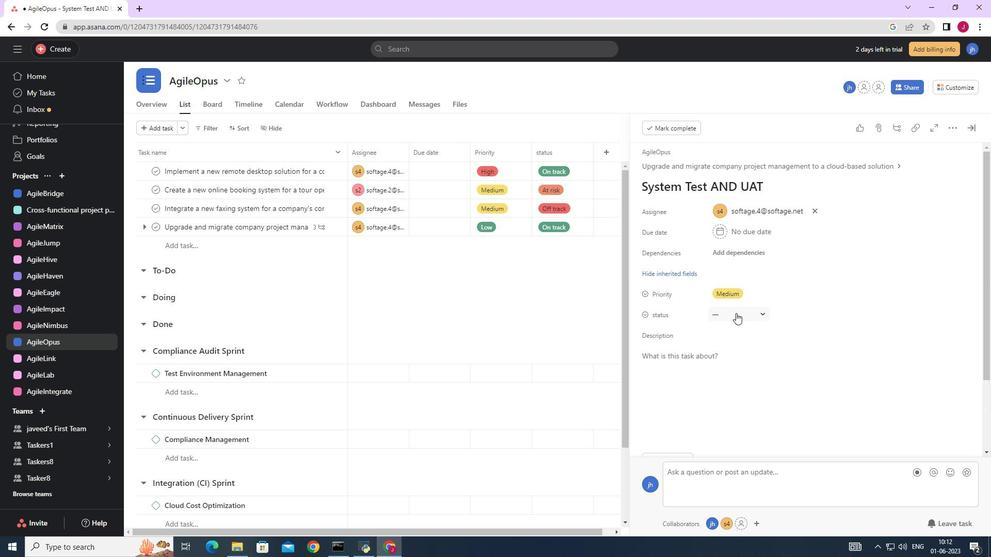 
Action: Mouse moved to (746, 389)
Screenshot: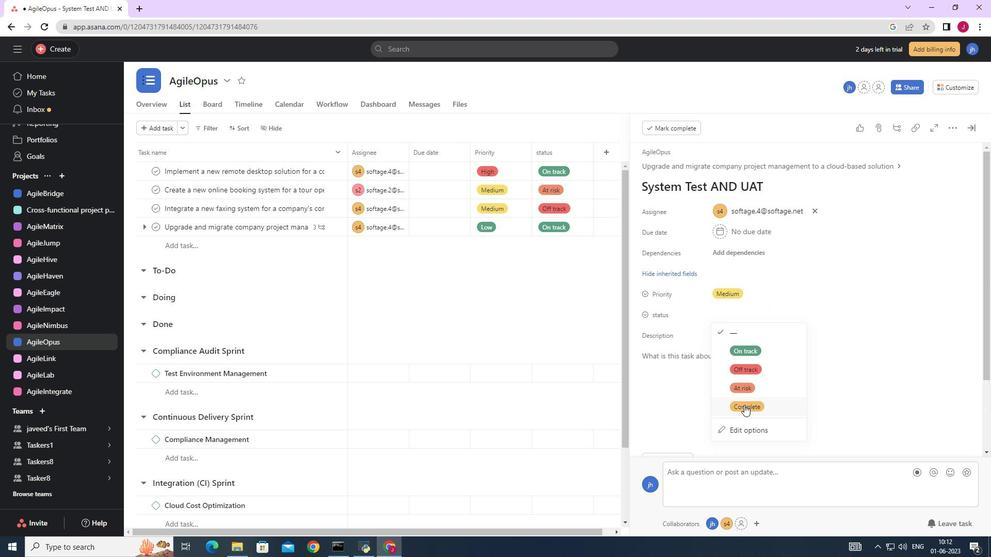 
Action: Mouse pressed left at (746, 389)
Screenshot: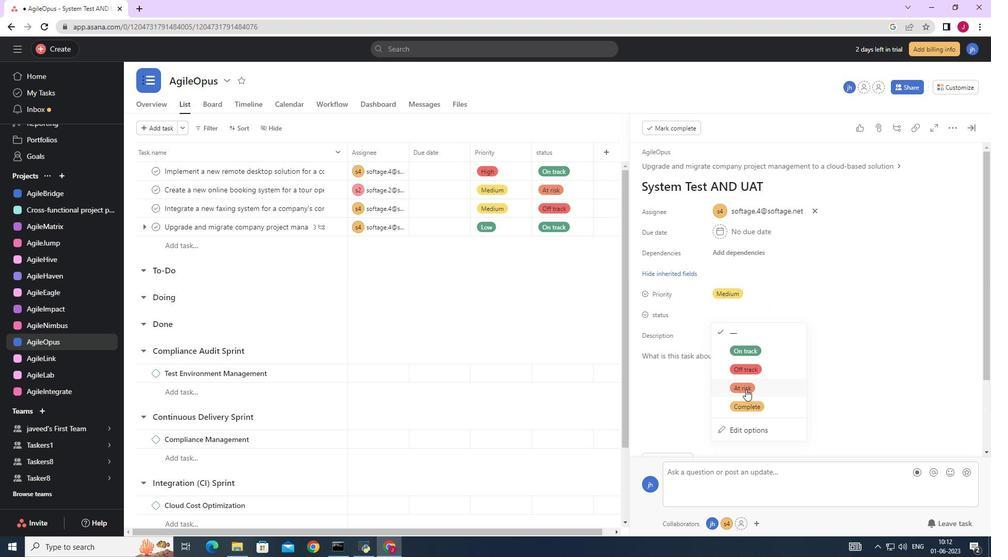 
Action: Mouse moved to (970, 125)
Screenshot: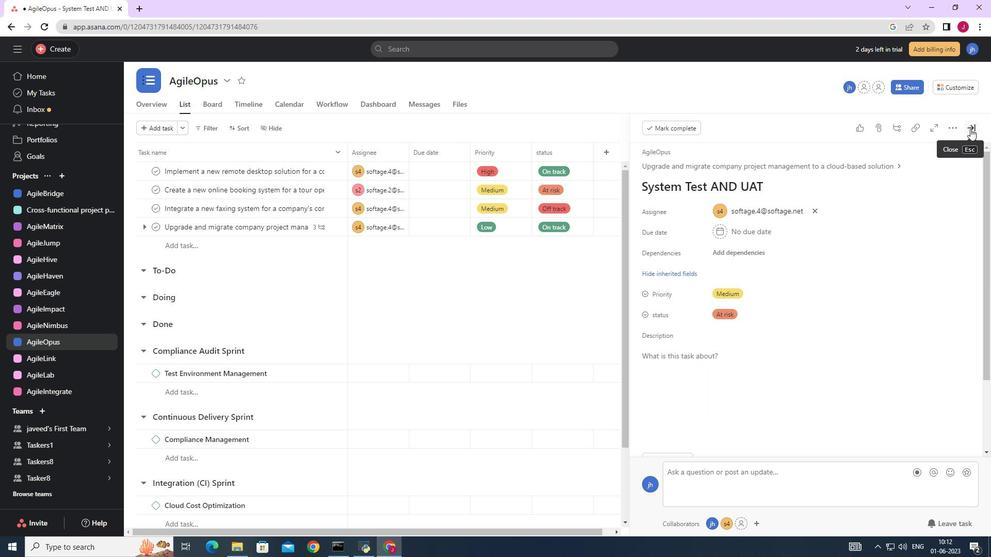 
Action: Mouse pressed left at (970, 125)
Screenshot: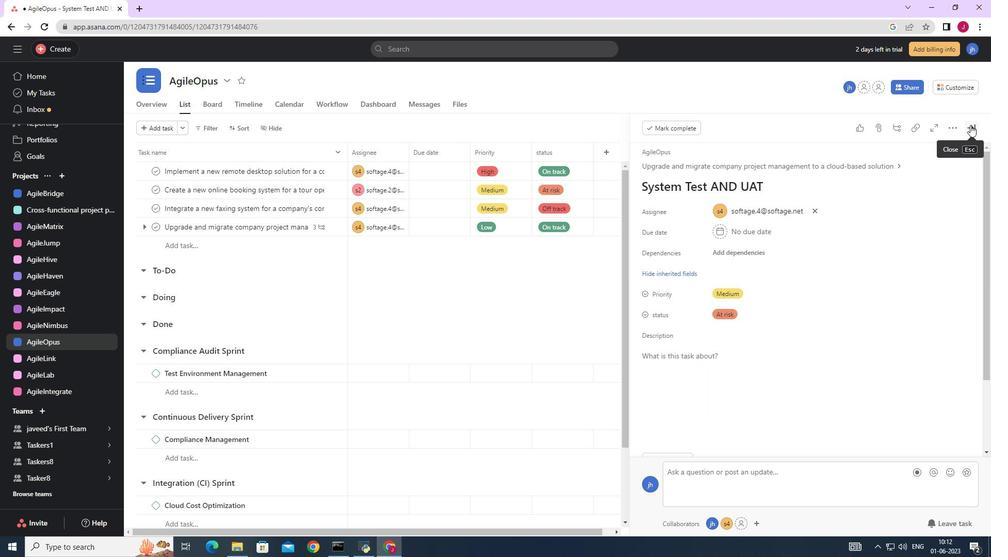 
Action: Mouse moved to (964, 127)
Screenshot: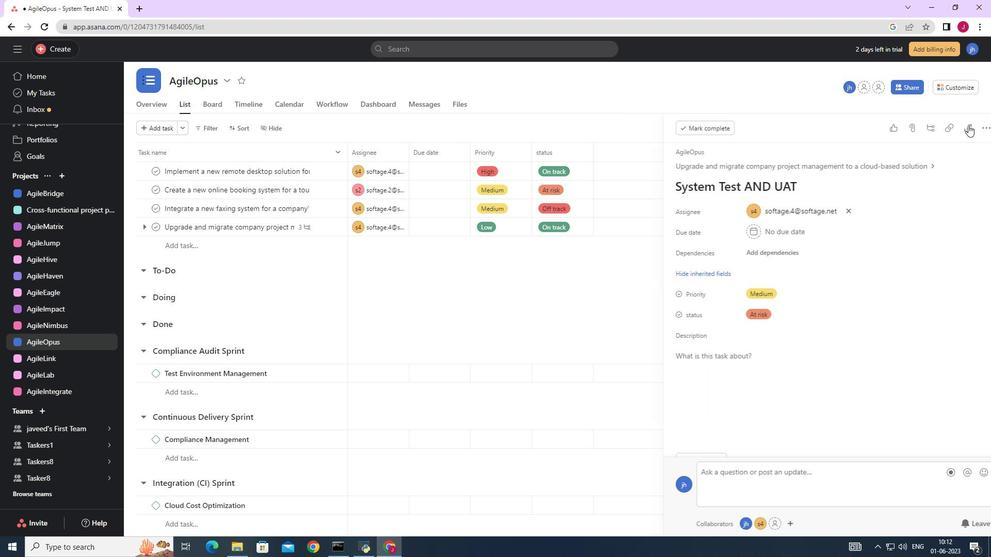 
